 Task: Open Card Audio Processing Review in Board Voice of Customer Analysis to Workspace Financial Planning and Analysis and add a team member Softage.4@softage.net, a label Purple, a checklist Intellectual Property Rights, an attachment from your onedrive, a color Purple and finally, add a card description 'Plan and execute company team-building retreat with a focus on employee well-being' and a comment 'We should approach this task with a sense of curiosity and a willingness to learn from others, seeking out new perspectives and insights.'. Add a start date 'Jan 08, 1900' with a due date 'Jan 15, 1900'
Action: Mouse moved to (450, 129)
Screenshot: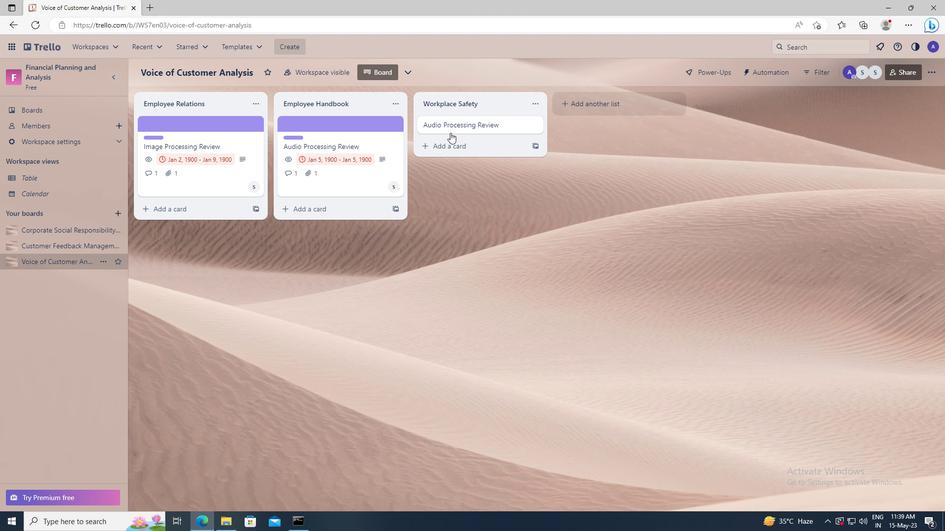 
Action: Mouse pressed left at (450, 129)
Screenshot: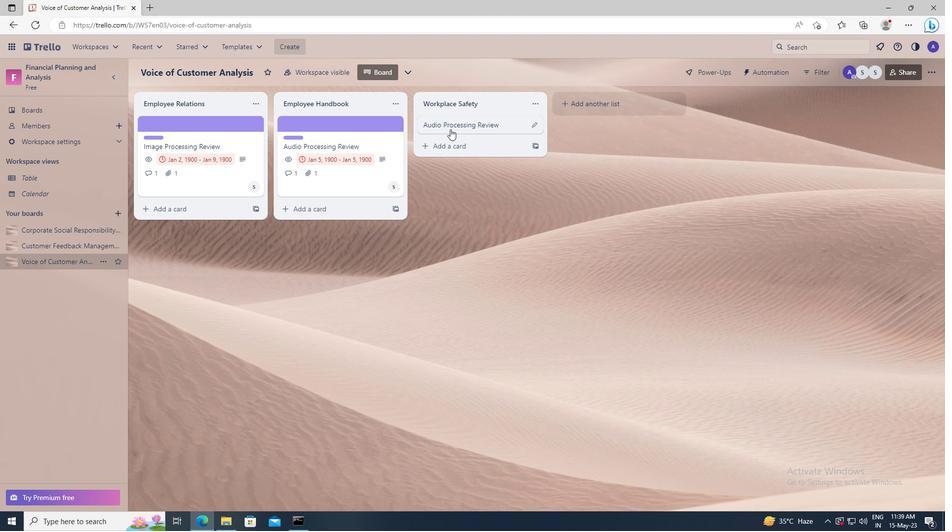 
Action: Mouse moved to (582, 163)
Screenshot: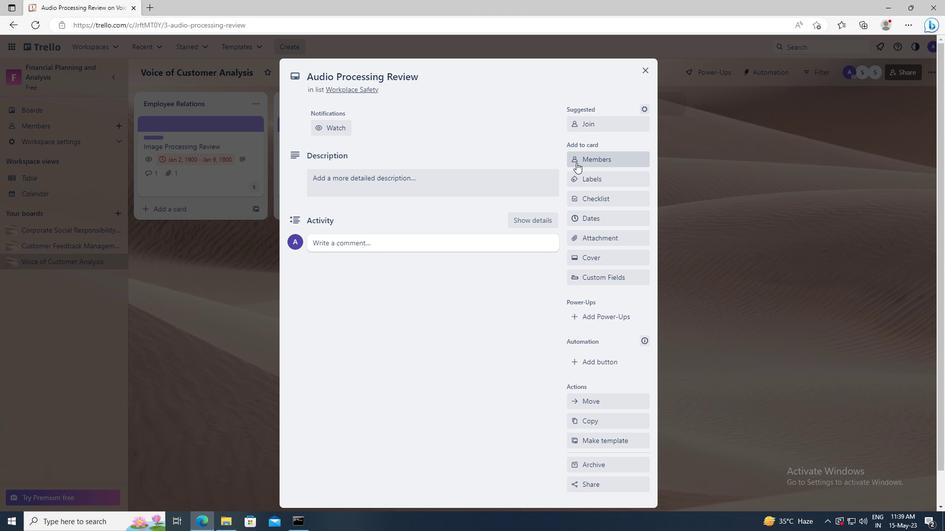 
Action: Mouse pressed left at (582, 163)
Screenshot: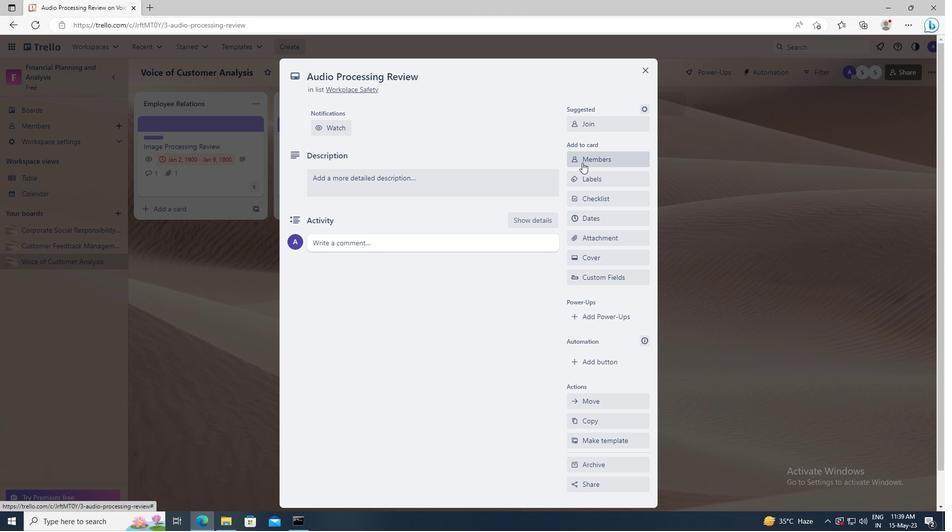 
Action: Mouse moved to (584, 206)
Screenshot: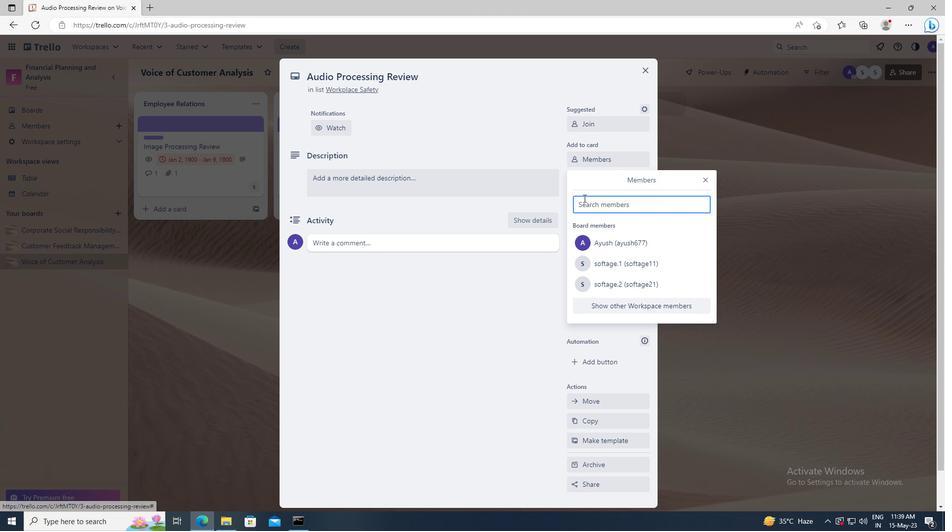 
Action: Mouse pressed left at (584, 206)
Screenshot: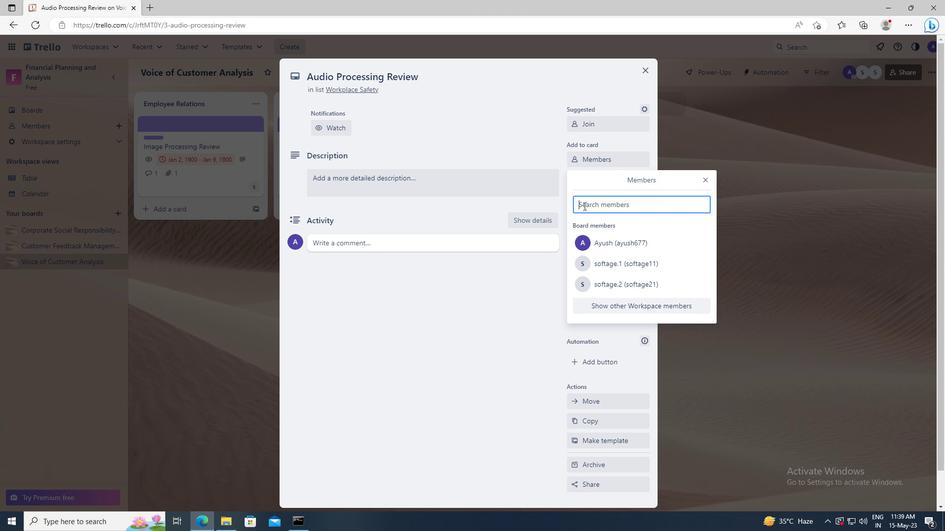 
Action: Key pressed <Key.shift>SOFTAGE.4
Screenshot: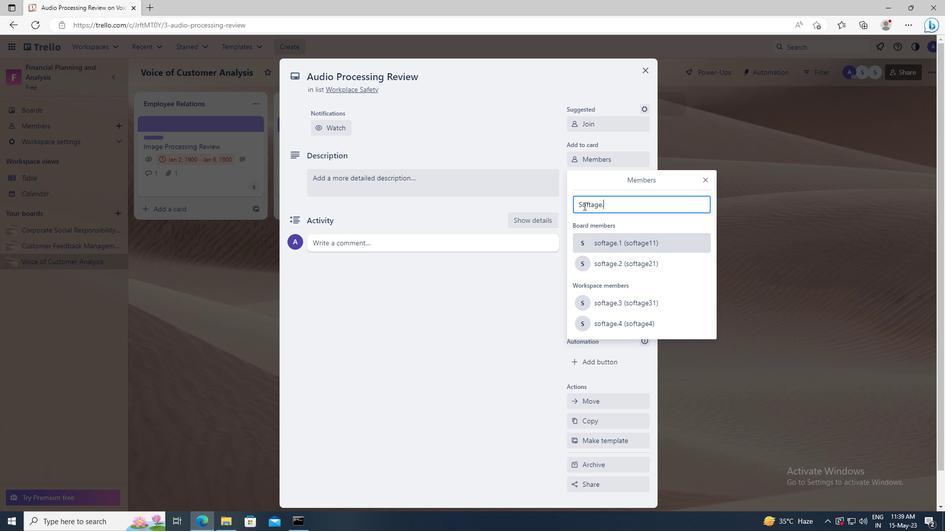 
Action: Mouse moved to (595, 295)
Screenshot: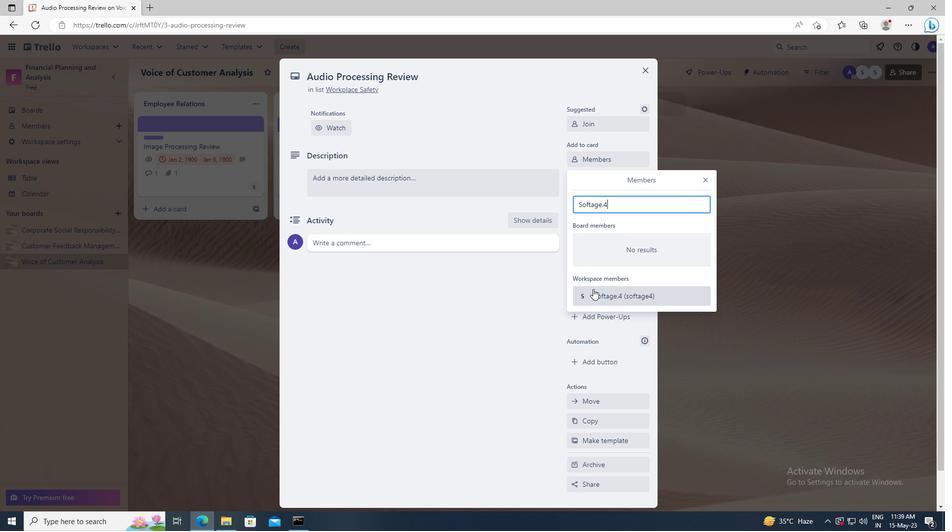 
Action: Mouse pressed left at (595, 295)
Screenshot: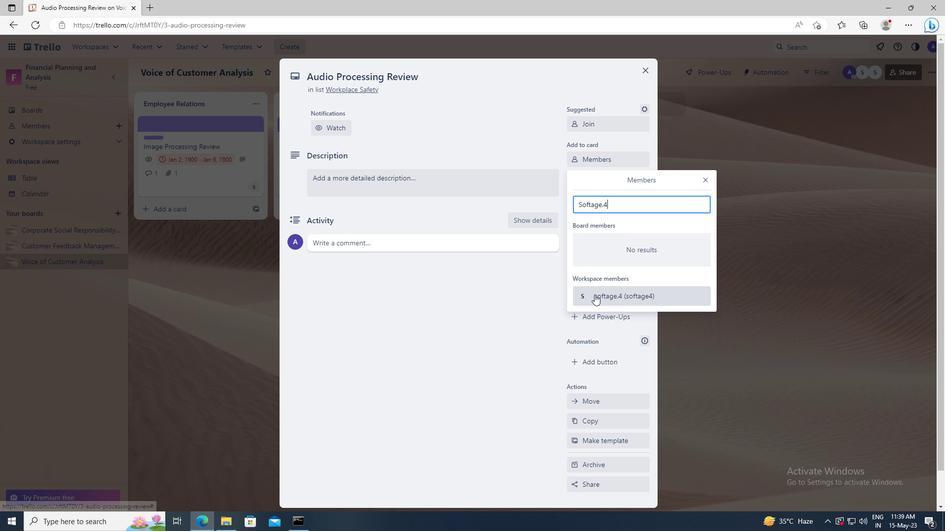 
Action: Mouse moved to (703, 177)
Screenshot: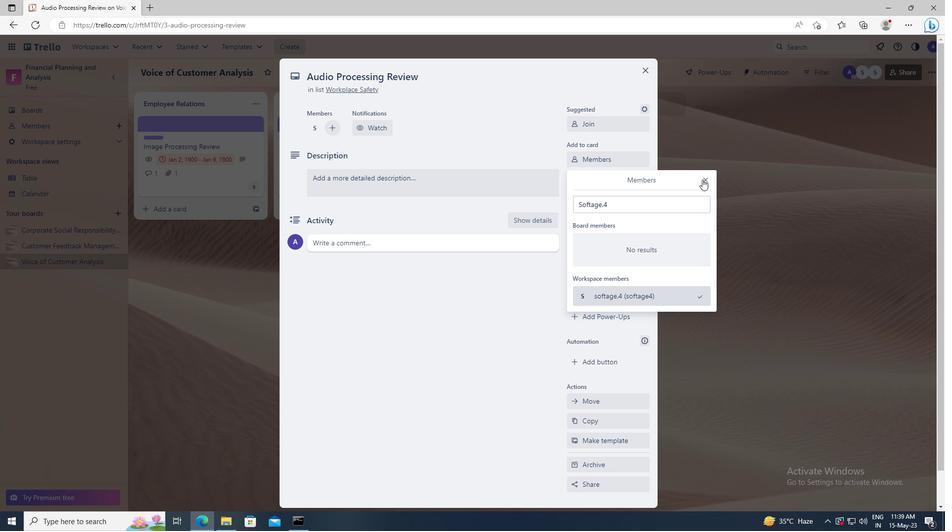 
Action: Mouse pressed left at (703, 177)
Screenshot: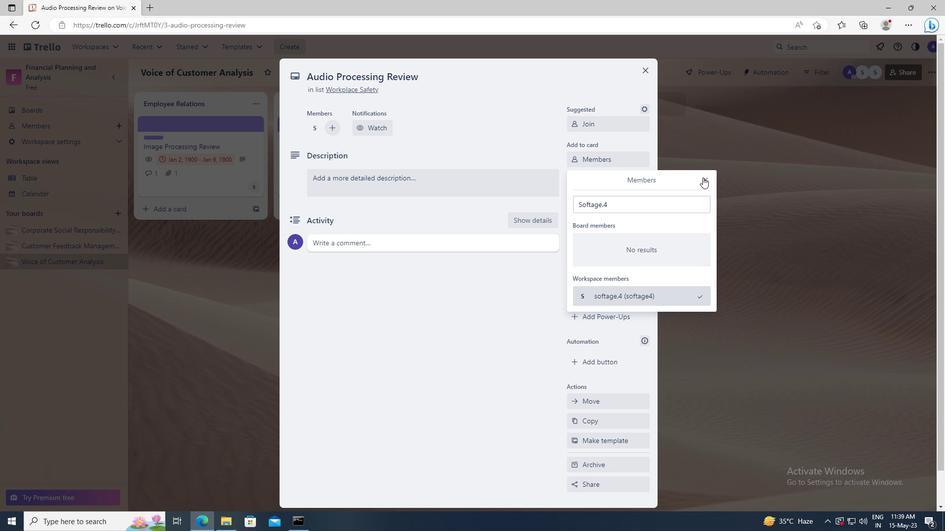 
Action: Mouse moved to (625, 178)
Screenshot: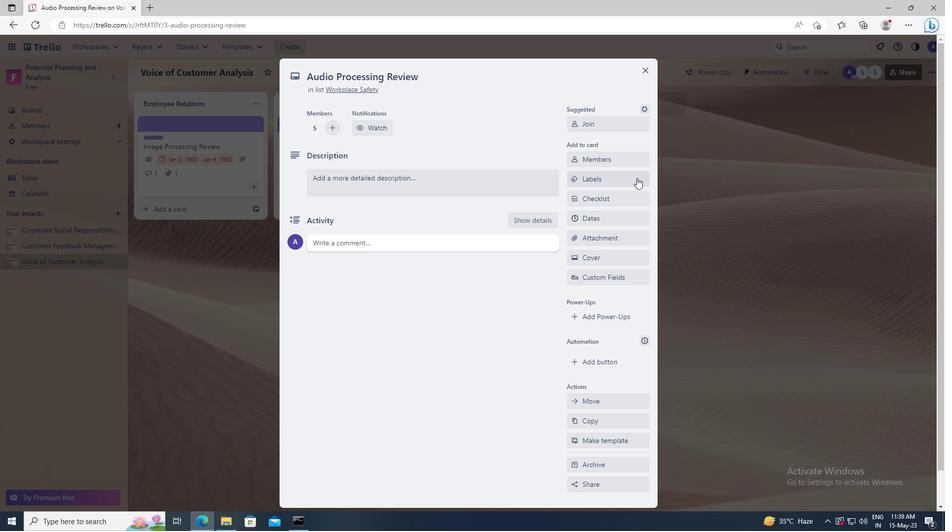 
Action: Mouse pressed left at (625, 178)
Screenshot: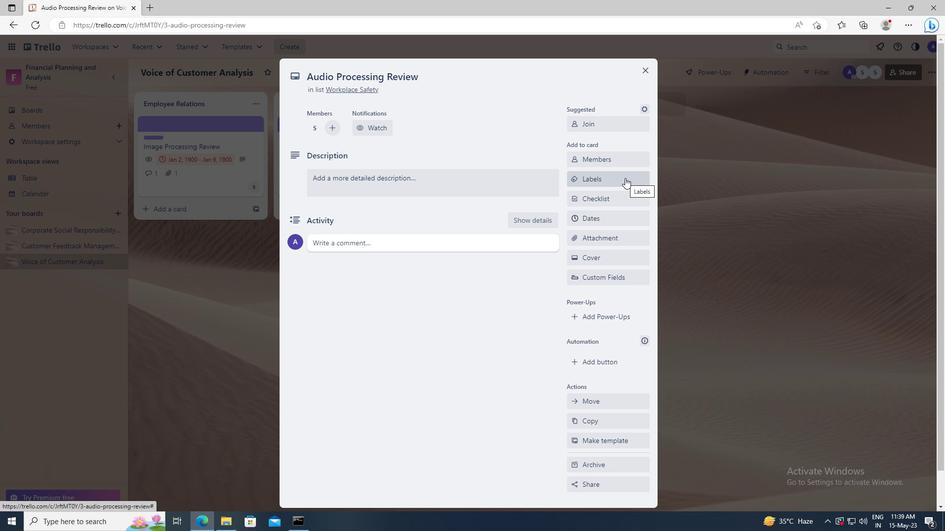 
Action: Mouse moved to (634, 369)
Screenshot: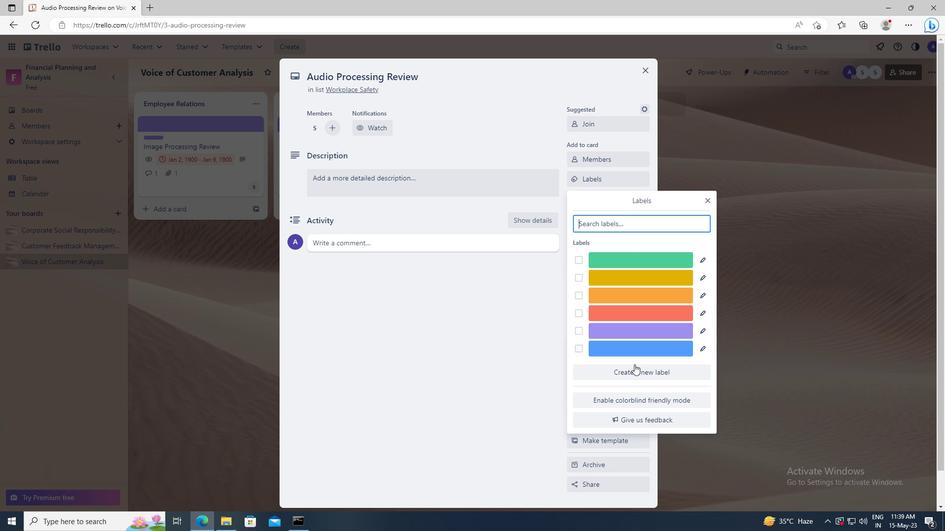 
Action: Mouse pressed left at (634, 369)
Screenshot: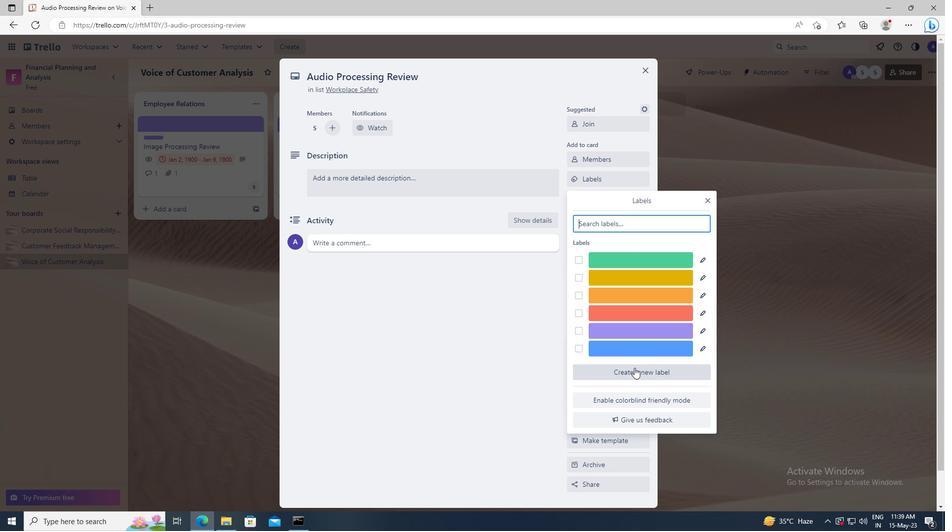 
Action: Mouse moved to (691, 342)
Screenshot: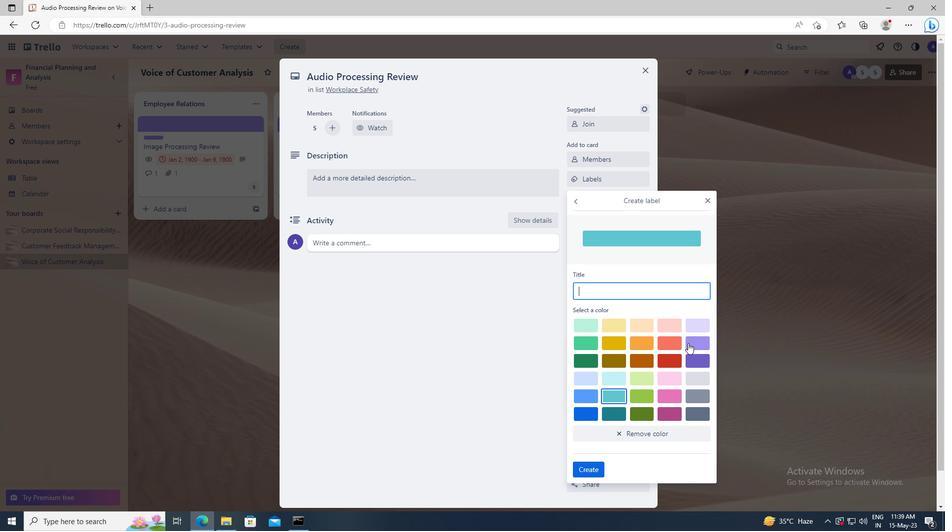 
Action: Mouse pressed left at (691, 342)
Screenshot: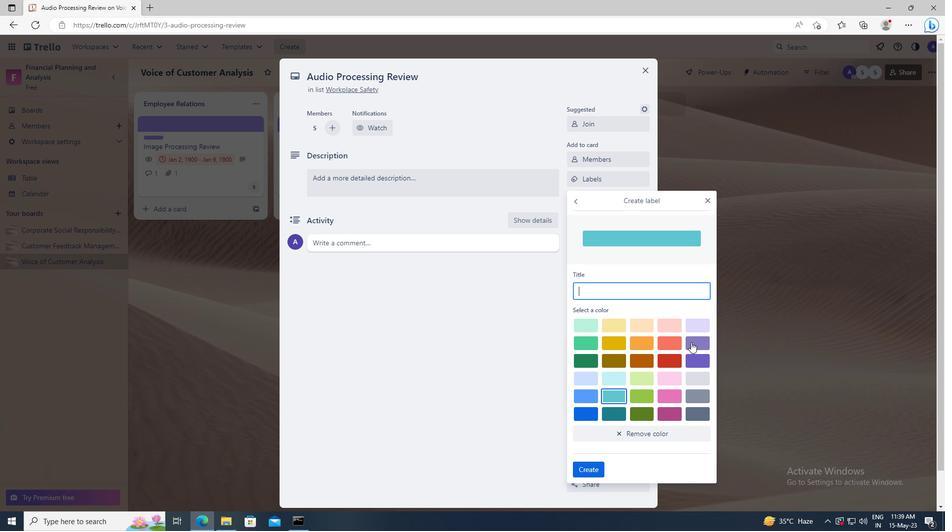 
Action: Mouse moved to (597, 467)
Screenshot: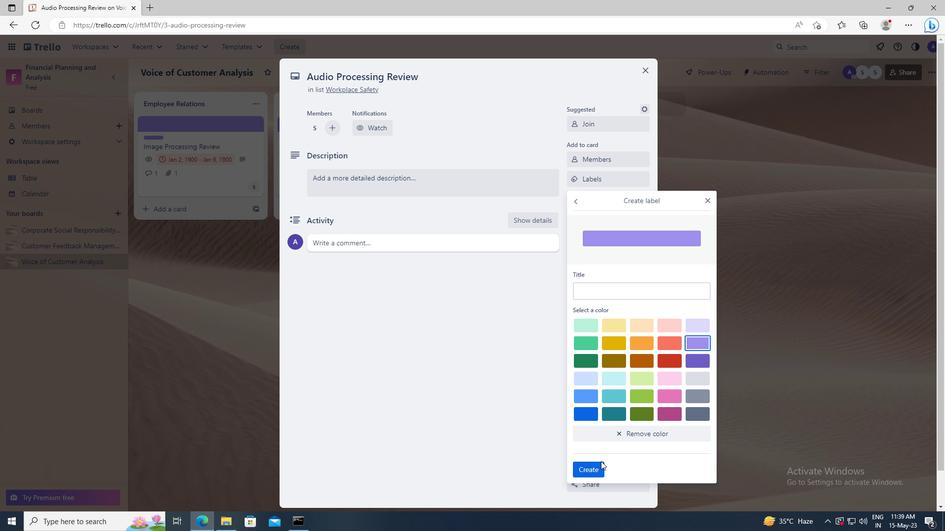 
Action: Mouse pressed left at (597, 467)
Screenshot: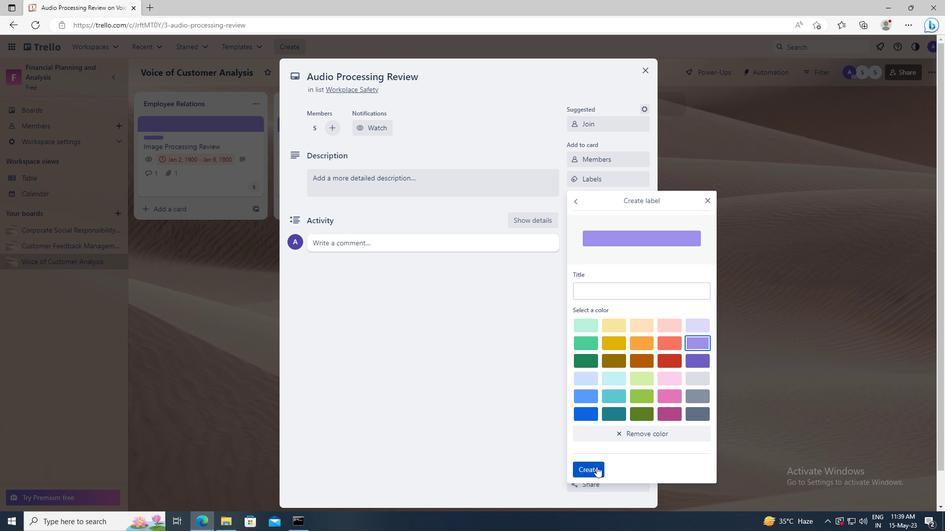 
Action: Mouse moved to (708, 200)
Screenshot: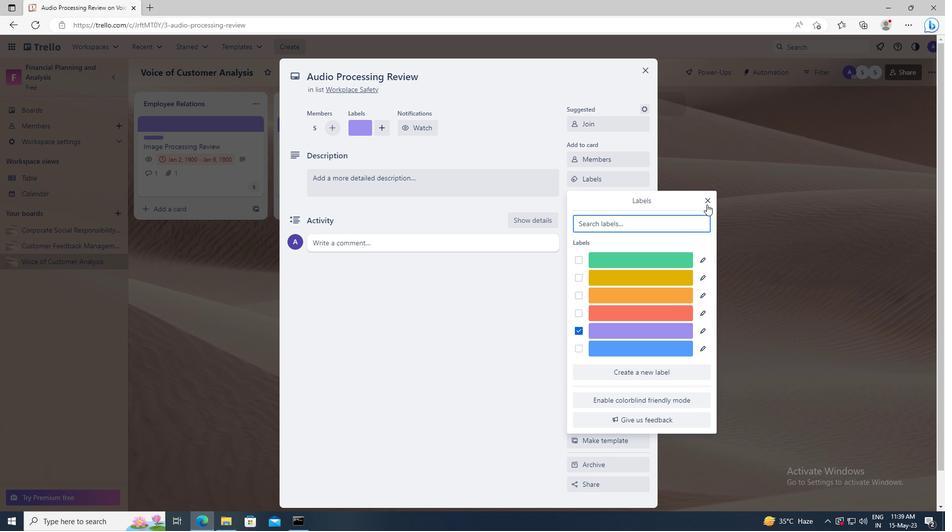 
Action: Mouse pressed left at (708, 200)
Screenshot: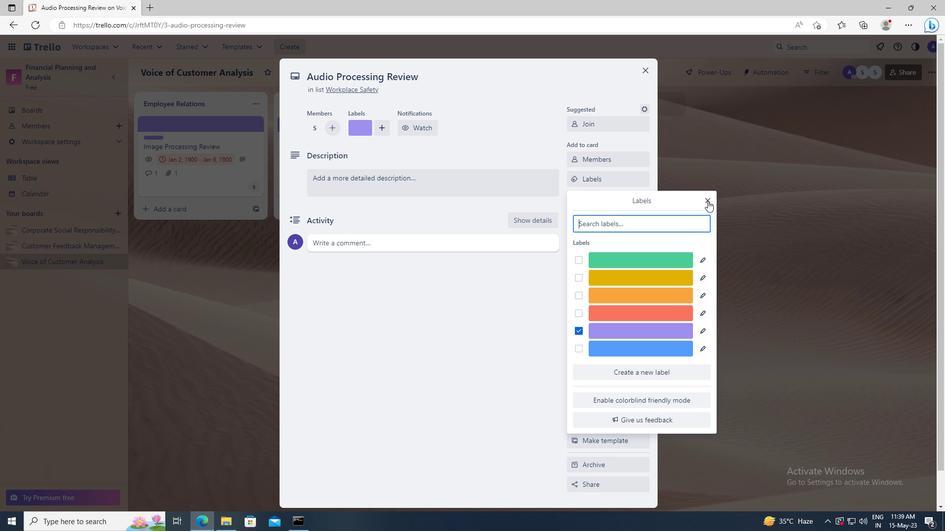 
Action: Mouse moved to (618, 195)
Screenshot: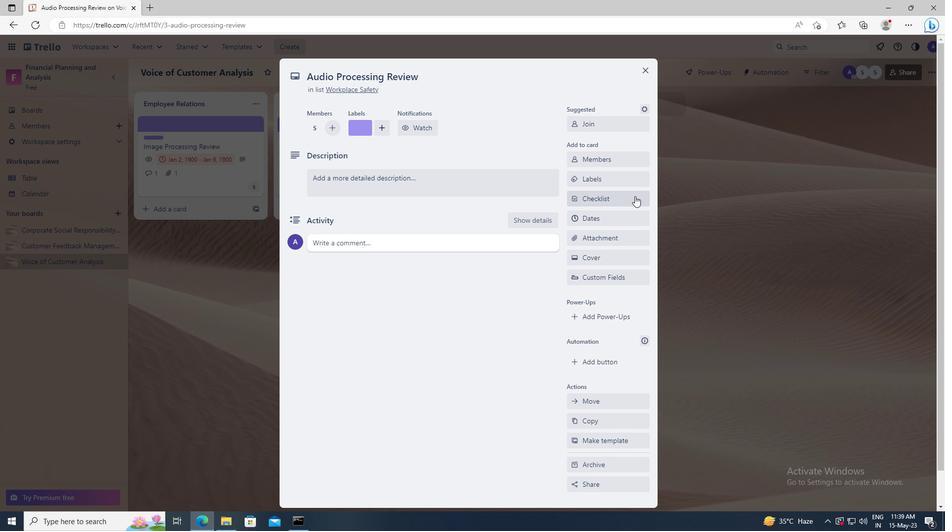 
Action: Mouse pressed left at (618, 195)
Screenshot: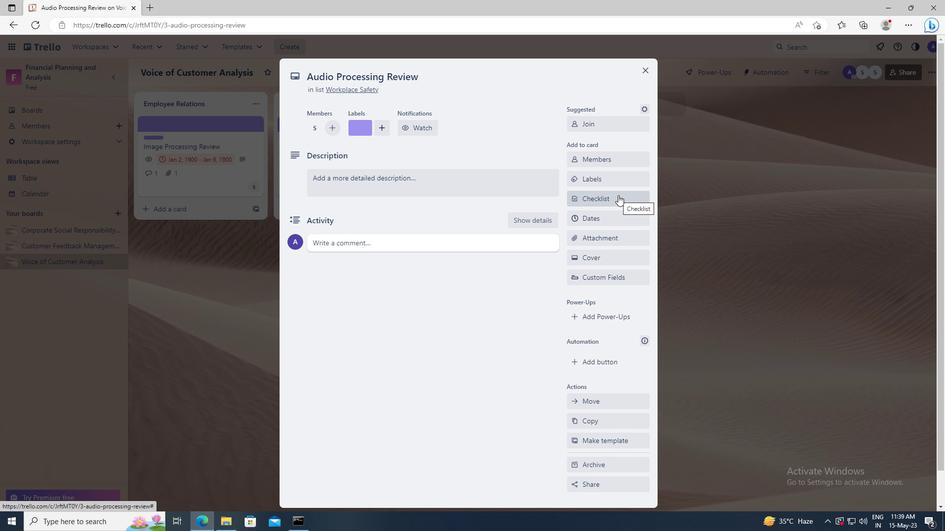 
Action: Key pressed <Key.shift>INTELLECTUAL<Key.space><Key.shift>PROPERTY<Key.space><Key.shift>RIGHTS
Screenshot: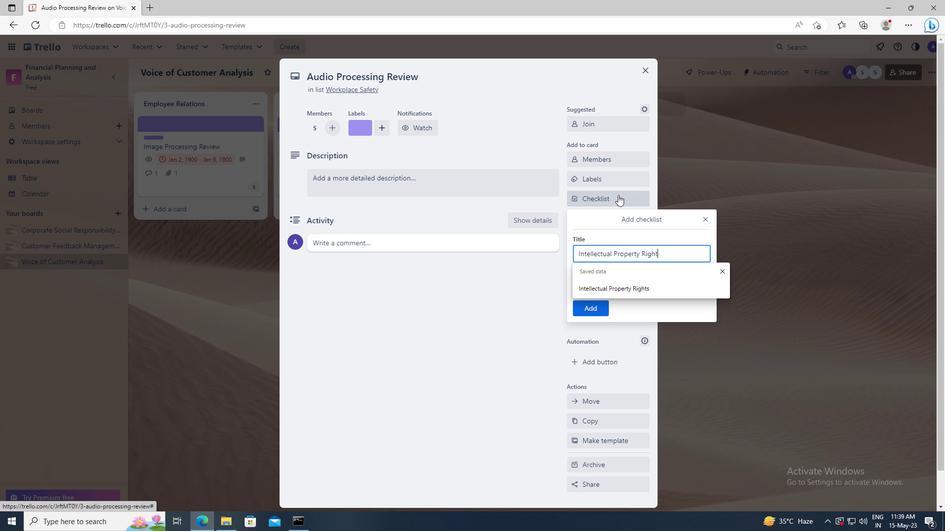 
Action: Mouse moved to (599, 309)
Screenshot: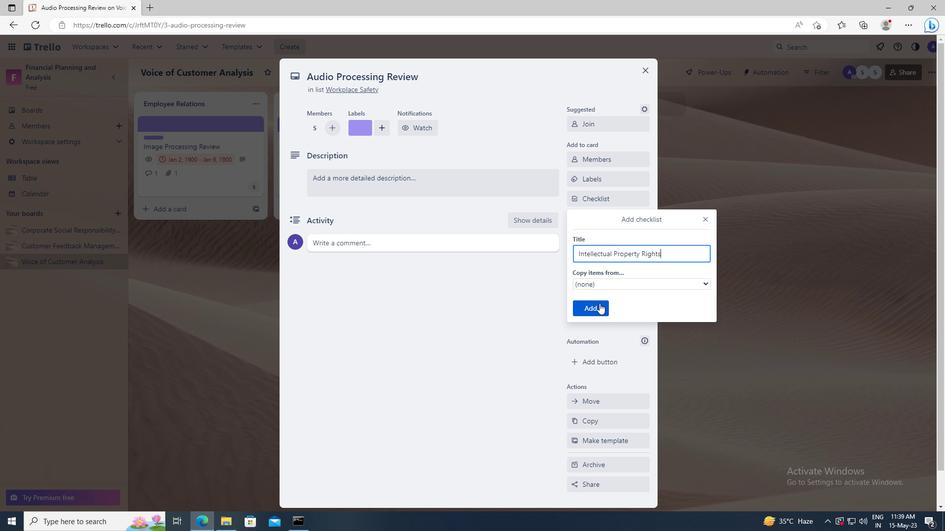 
Action: Mouse pressed left at (599, 309)
Screenshot: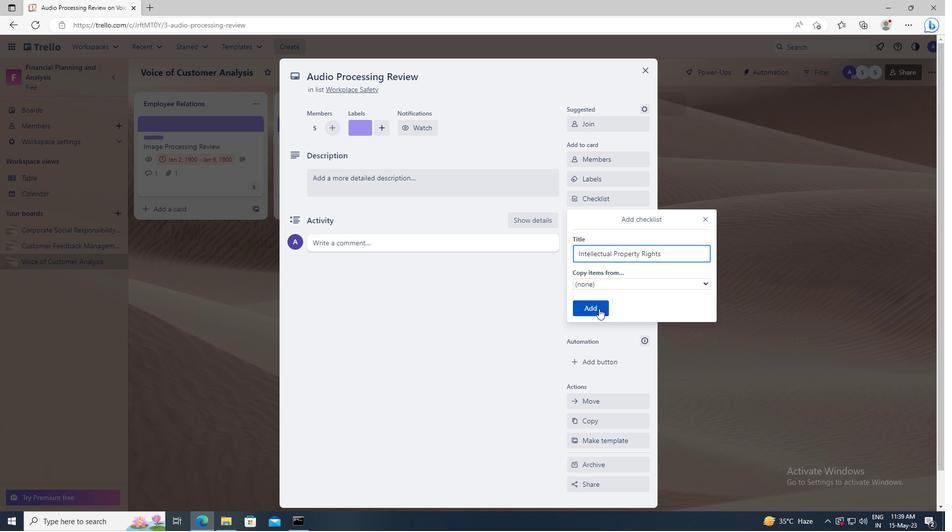 
Action: Mouse moved to (599, 242)
Screenshot: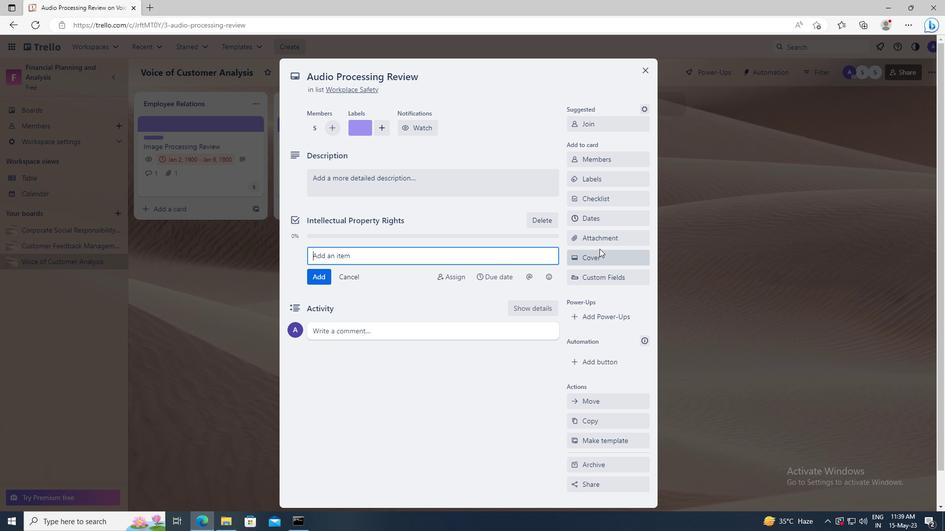 
Action: Mouse pressed left at (599, 242)
Screenshot: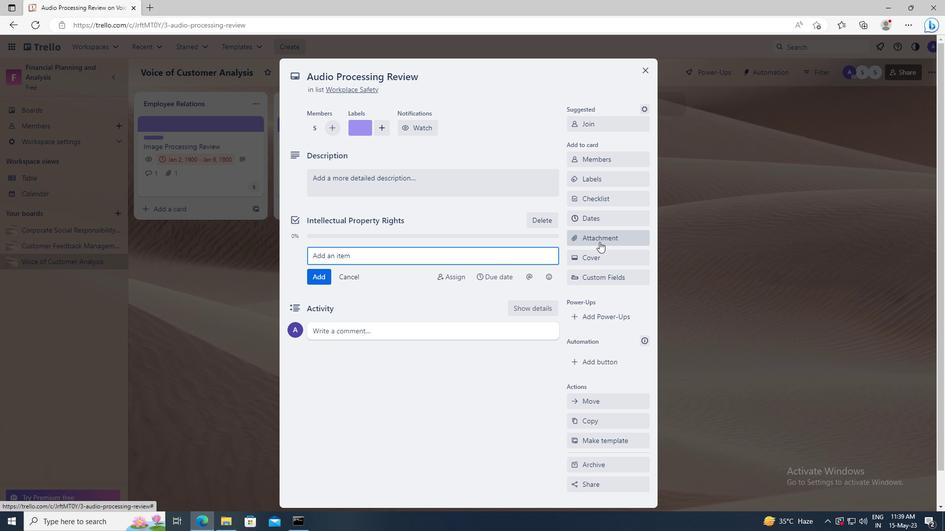 
Action: Mouse moved to (600, 358)
Screenshot: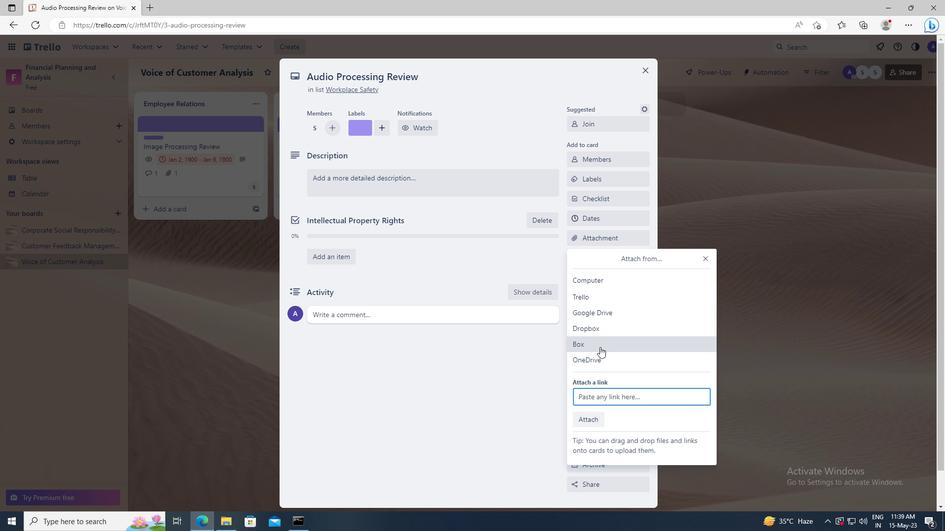 
Action: Mouse pressed left at (600, 358)
Screenshot: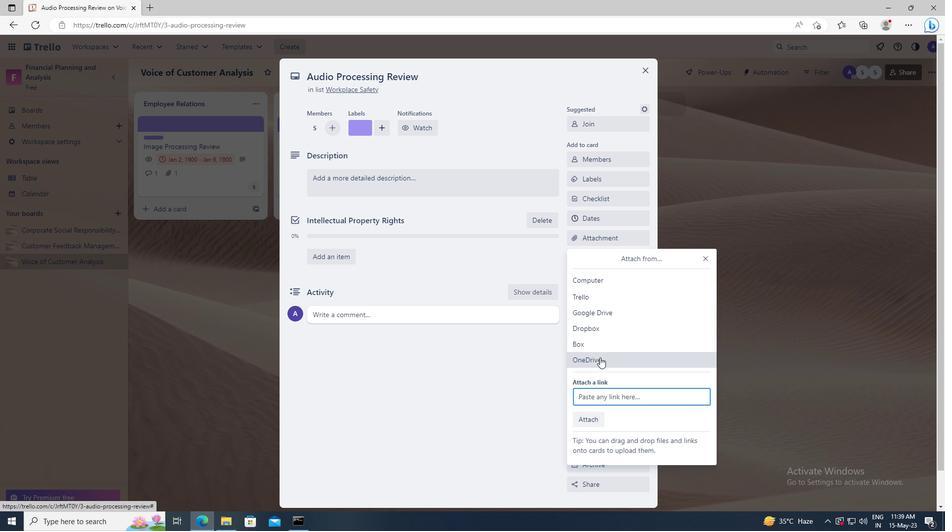 
Action: Mouse moved to (363, 197)
Screenshot: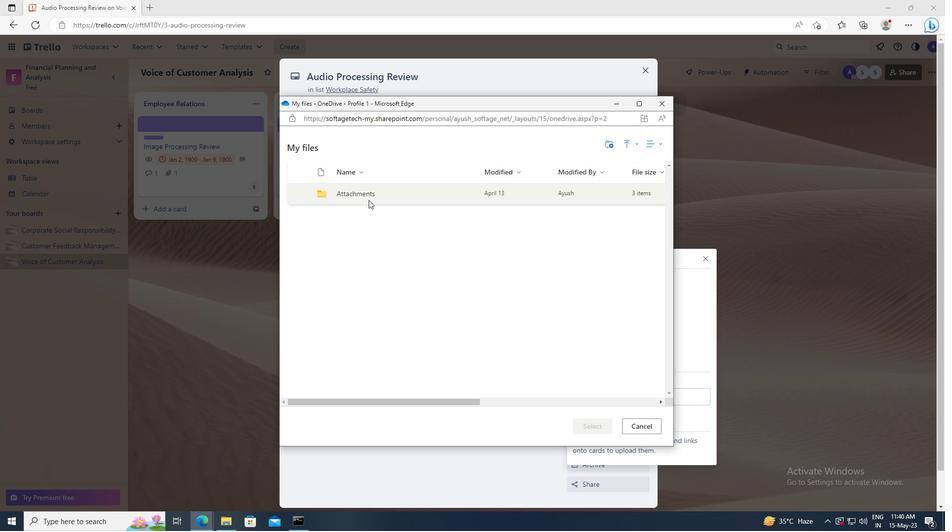 
Action: Mouse pressed left at (363, 197)
Screenshot: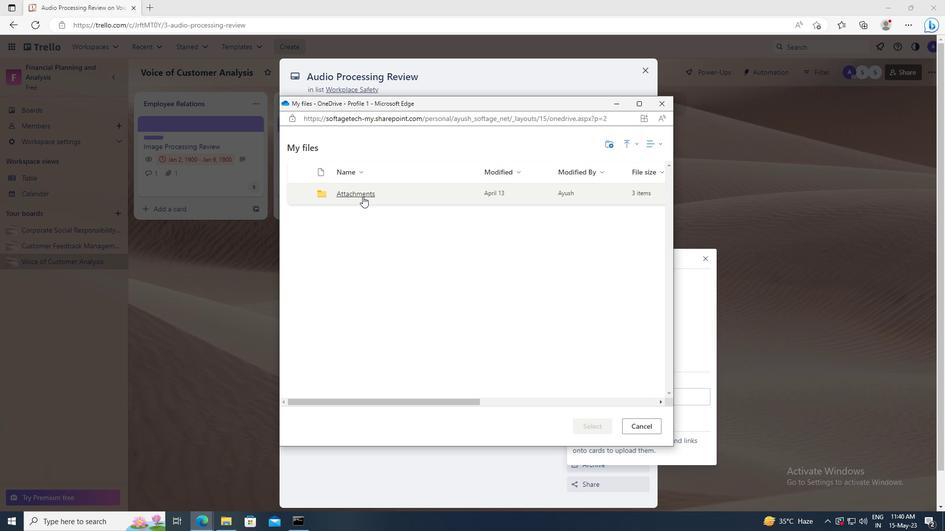 
Action: Mouse moved to (300, 196)
Screenshot: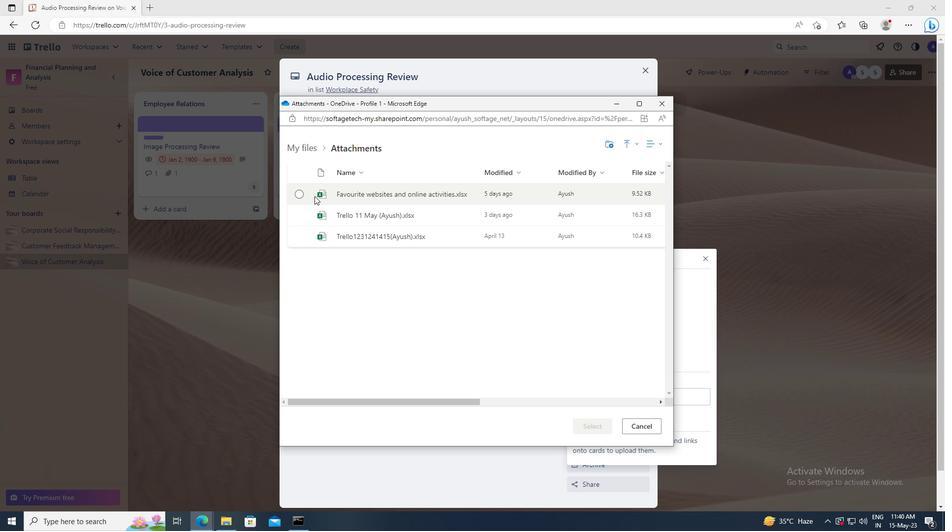 
Action: Mouse pressed left at (300, 196)
Screenshot: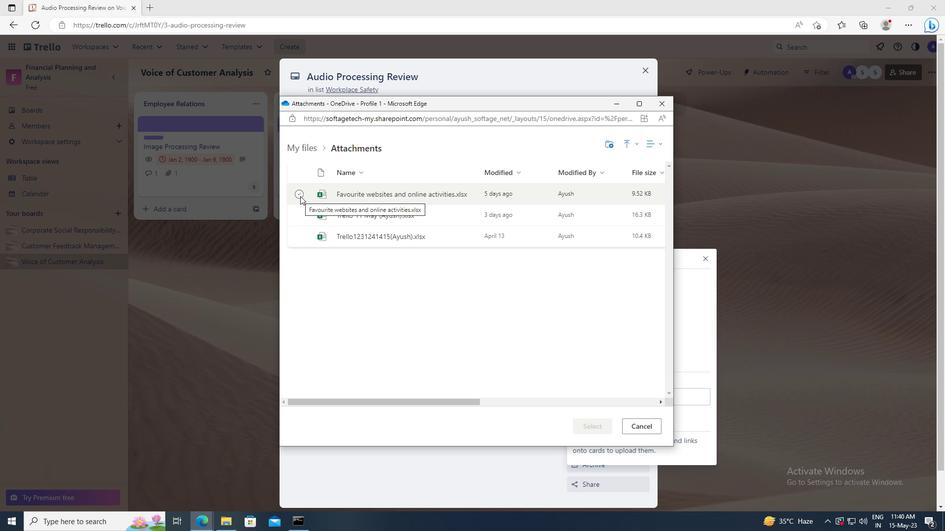 
Action: Mouse moved to (589, 429)
Screenshot: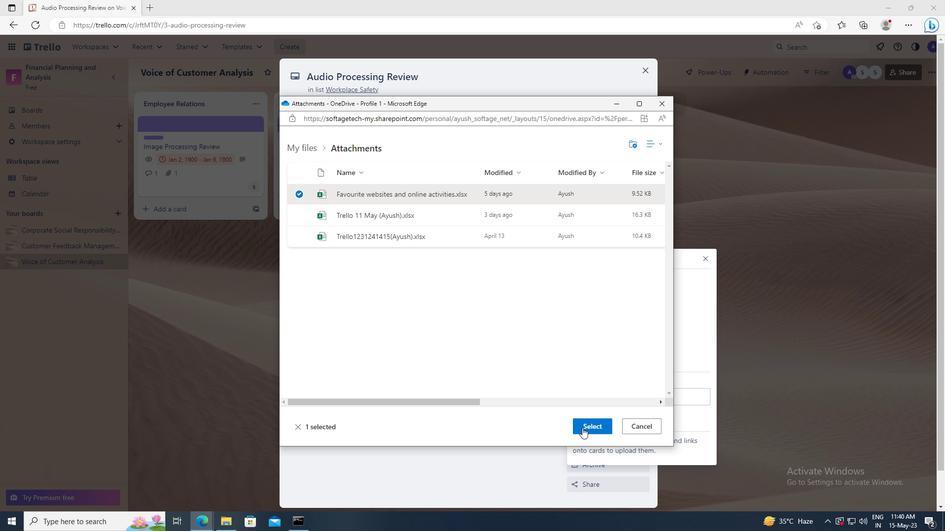 
Action: Mouse pressed left at (589, 429)
Screenshot: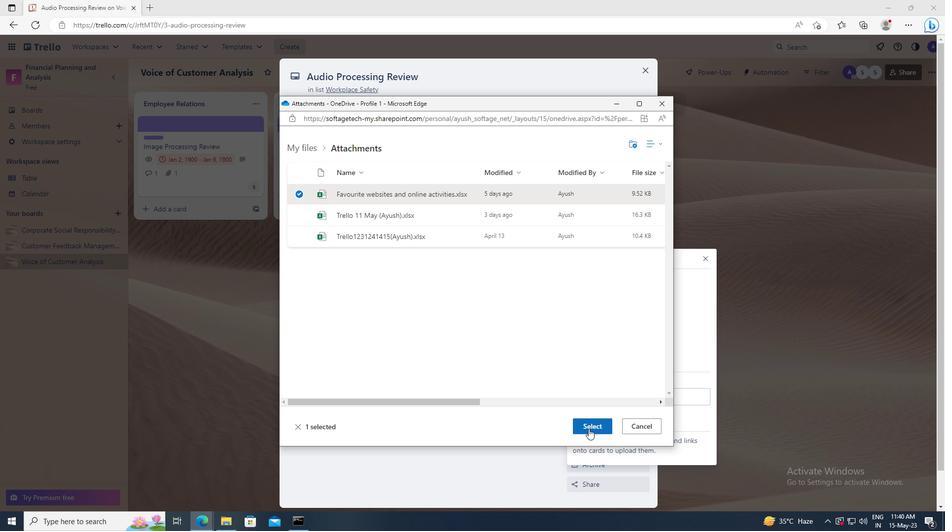 
Action: Mouse moved to (598, 261)
Screenshot: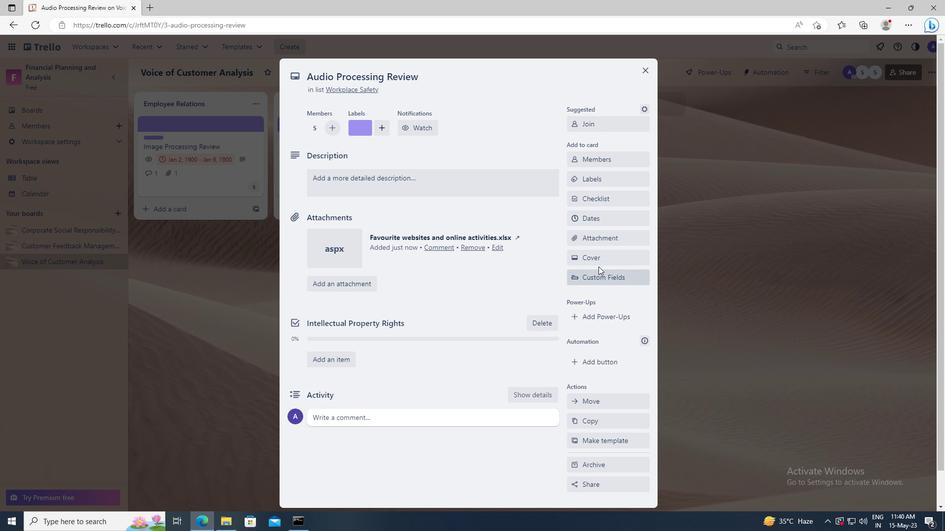 
Action: Mouse pressed left at (598, 261)
Screenshot: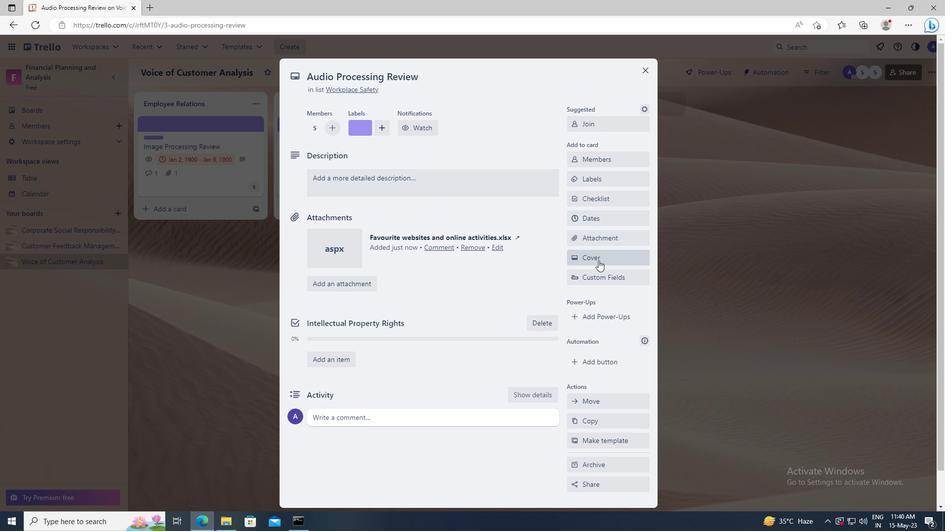 
Action: Mouse moved to (698, 313)
Screenshot: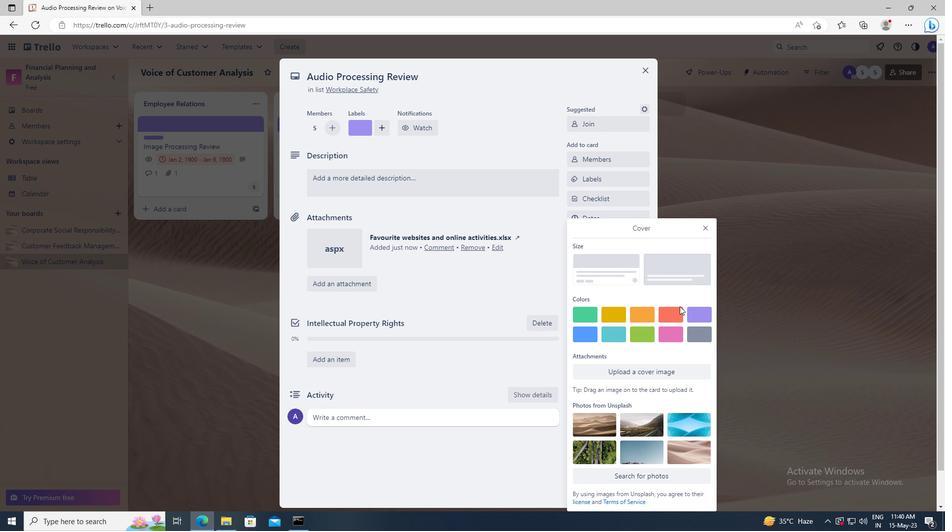
Action: Mouse pressed left at (698, 313)
Screenshot: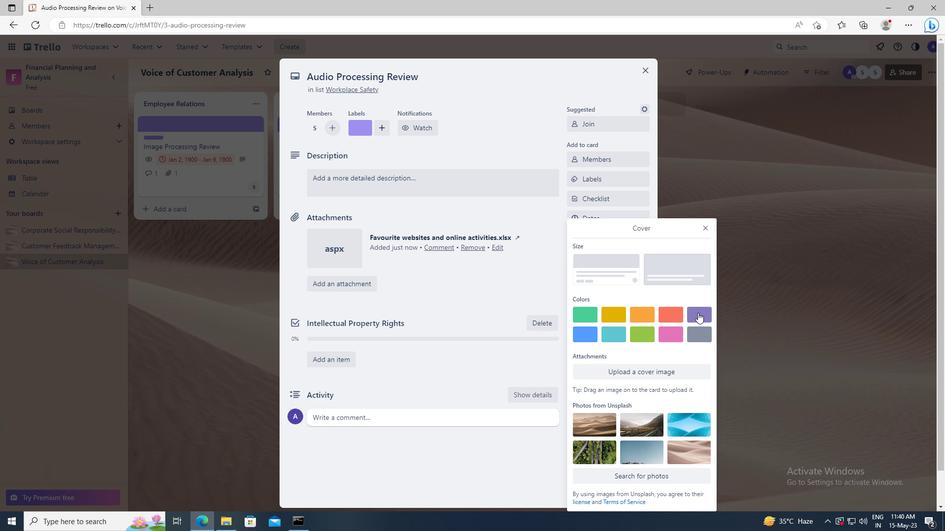 
Action: Mouse moved to (707, 211)
Screenshot: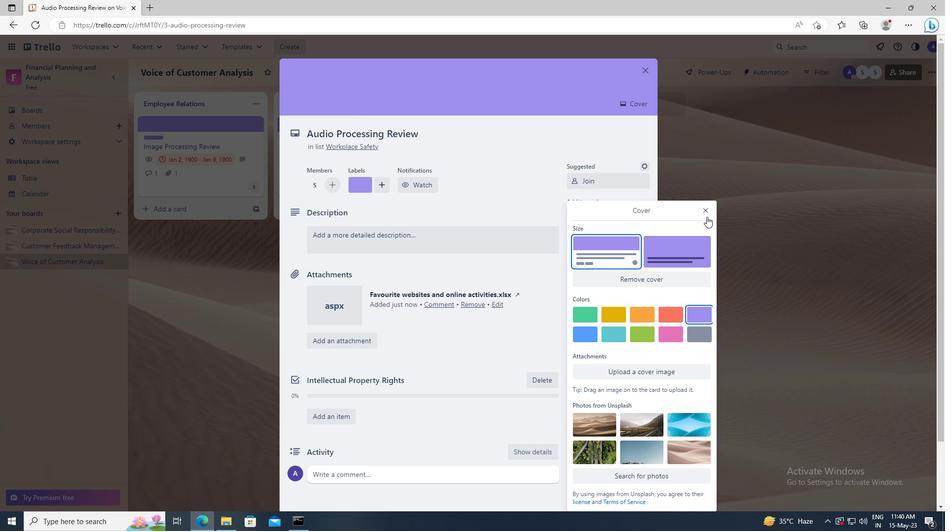 
Action: Mouse pressed left at (707, 211)
Screenshot: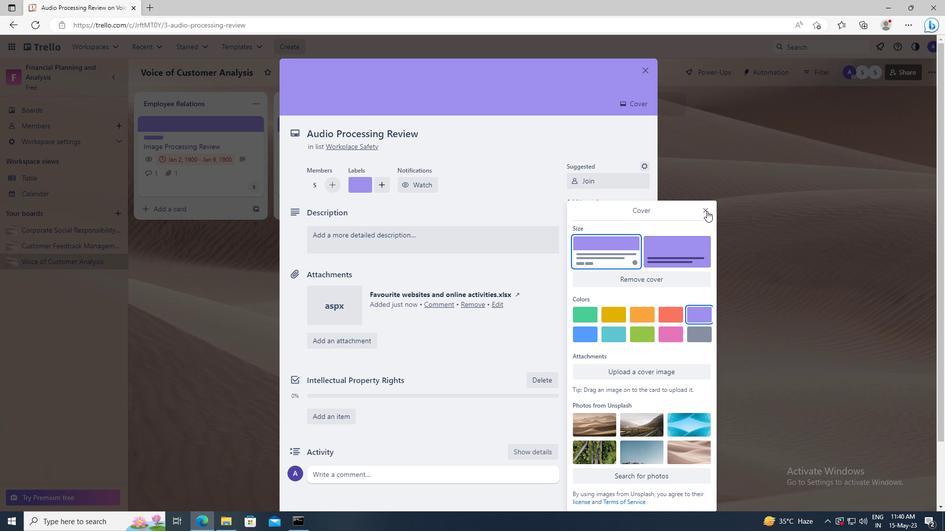 
Action: Mouse moved to (451, 237)
Screenshot: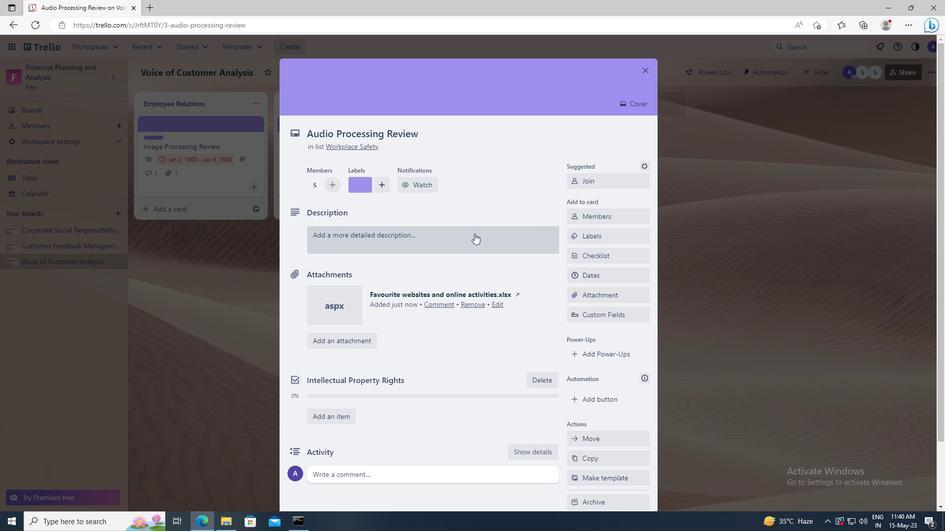 
Action: Mouse pressed left at (451, 237)
Screenshot: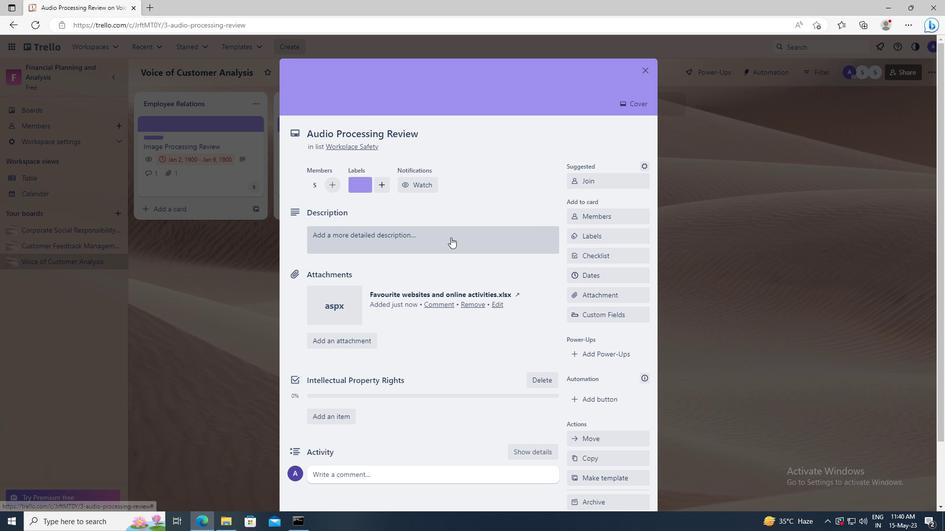 
Action: Key pressed <Key.shift>PLAN<Key.space>AND<Key.space>EXECUTE<Key.space>COMPANY<Key.space>TEAM-BUILDING<Key.space>RETREAT<Key.space>WITH<Key.space>A<Key.space>FOCUS<Key.space>ON<Key.space>EMPLOYEE<Key.space>WELL-BEING
Screenshot: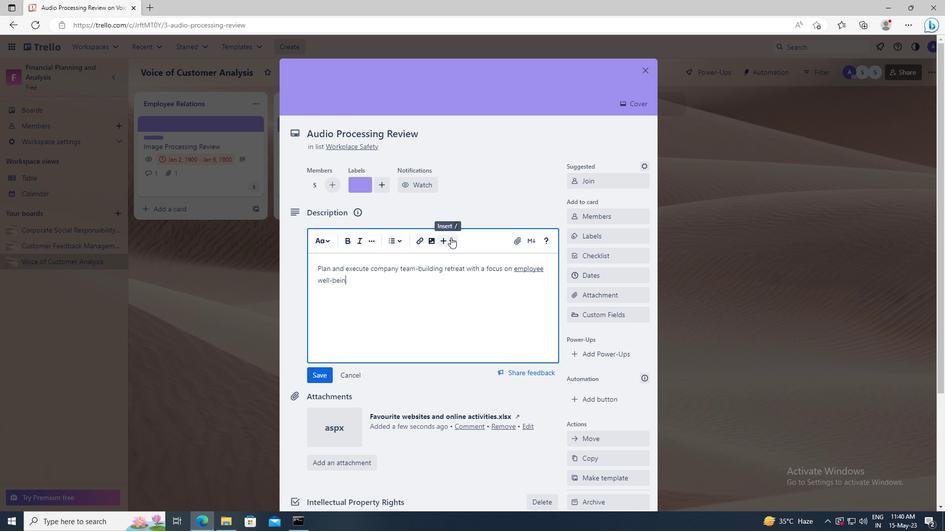 
Action: Mouse scrolled (451, 237) with delta (0, 0)
Screenshot: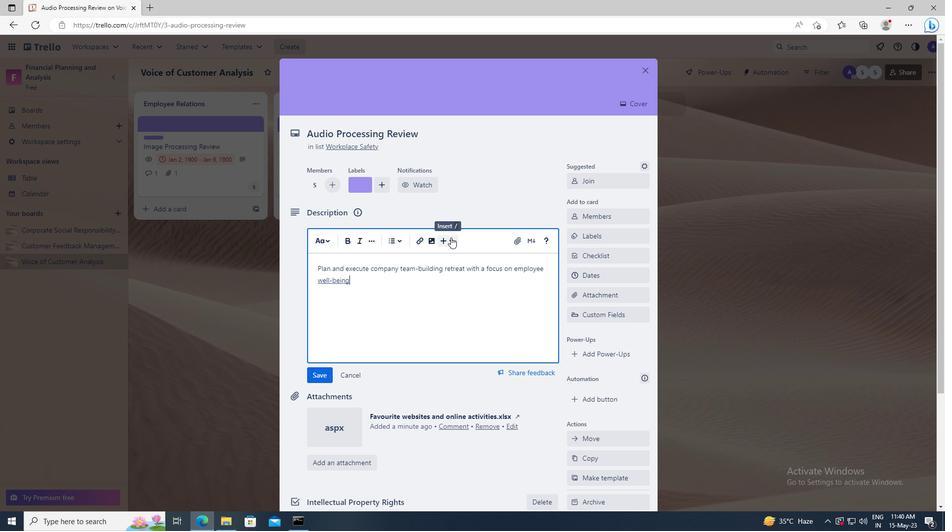 
Action: Mouse moved to (311, 300)
Screenshot: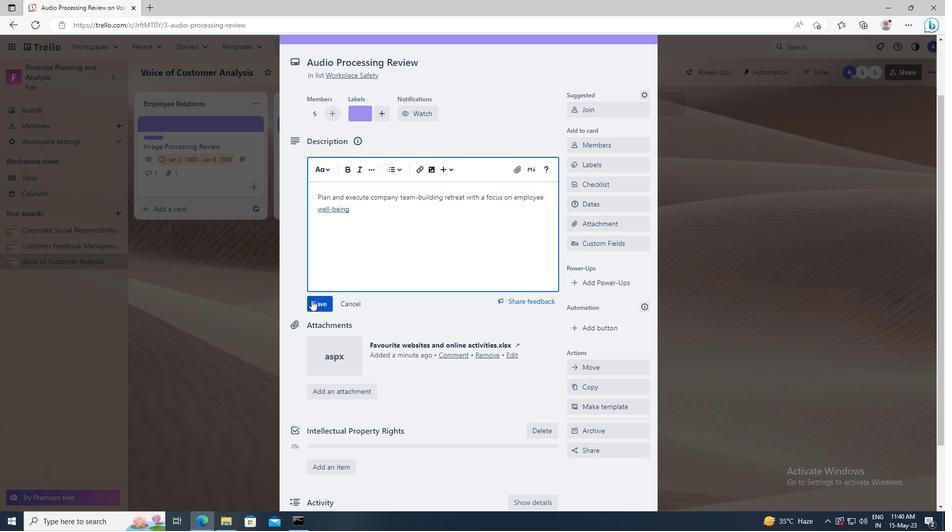 
Action: Mouse pressed left at (311, 300)
Screenshot: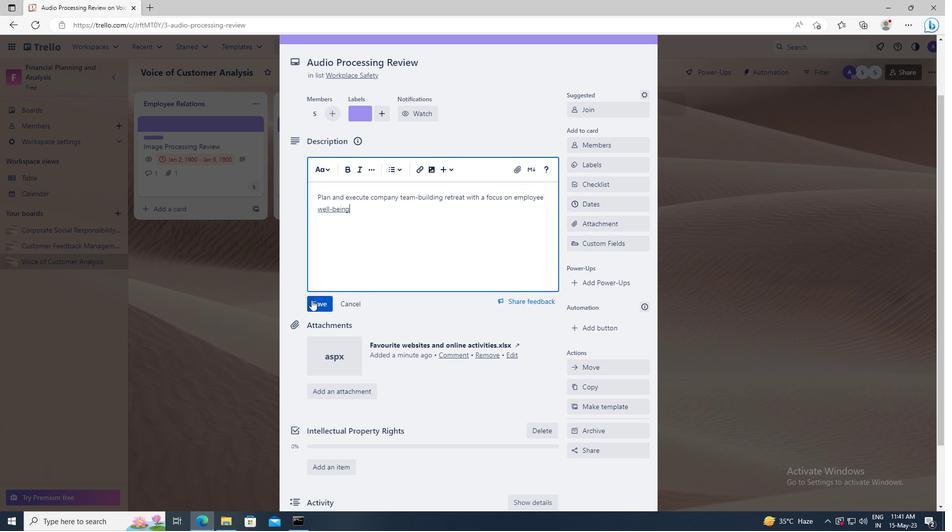 
Action: Mouse moved to (330, 395)
Screenshot: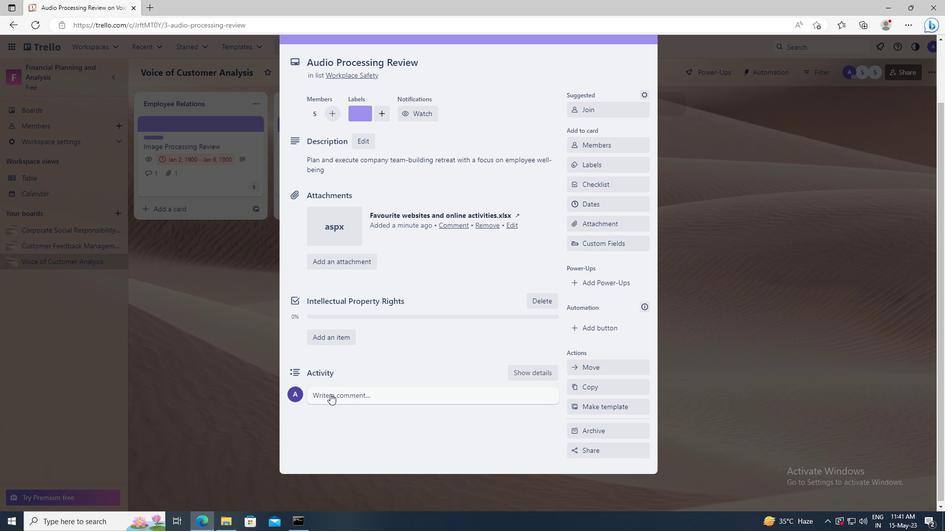 
Action: Mouse pressed left at (330, 395)
Screenshot: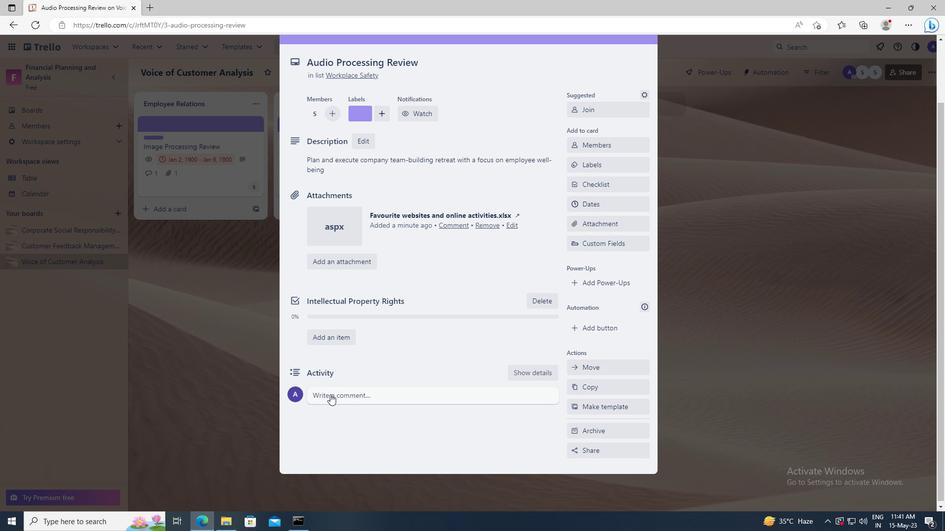 
Action: Mouse moved to (330, 396)
Screenshot: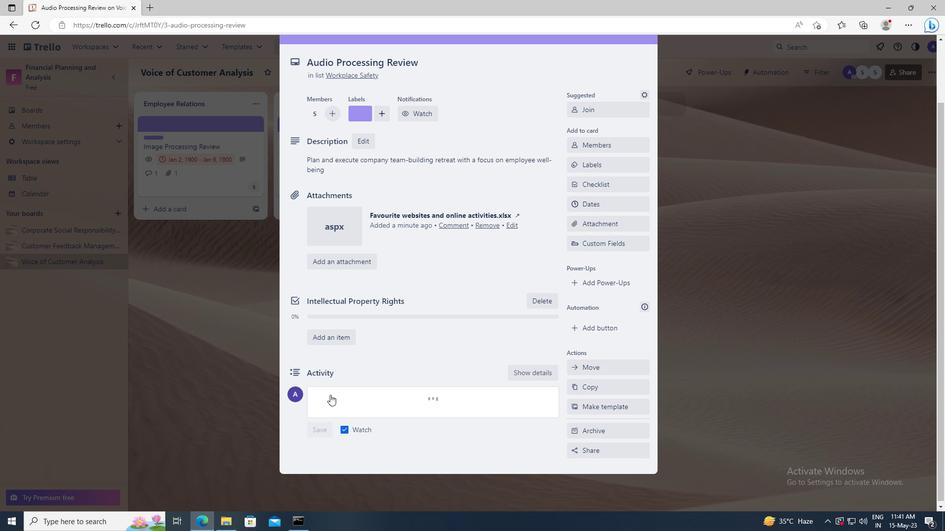 
Action: Key pressed <Key.shift>WE<Key.space>SHOULD<Key.space>APPROACH<Key.space>THIS<Key.space>TASK<Key.space>WITH<Key.space>A<Key.space>SENSE<Key.space>OF<Key.space>CURIOSITY<Key.space>AND<Key.space>A<Key.space>WILLINGNESS<Key.space>TO<Key.space>LEARN<Key.space>FROM<Key.space>OTHERS,<Key.space>SEEKING<Key.space>OUT<Key.space>NEW<Key.space>PERSPECTIVES<Key.space>AND<Key.space>INSIGHTS.
Screenshot: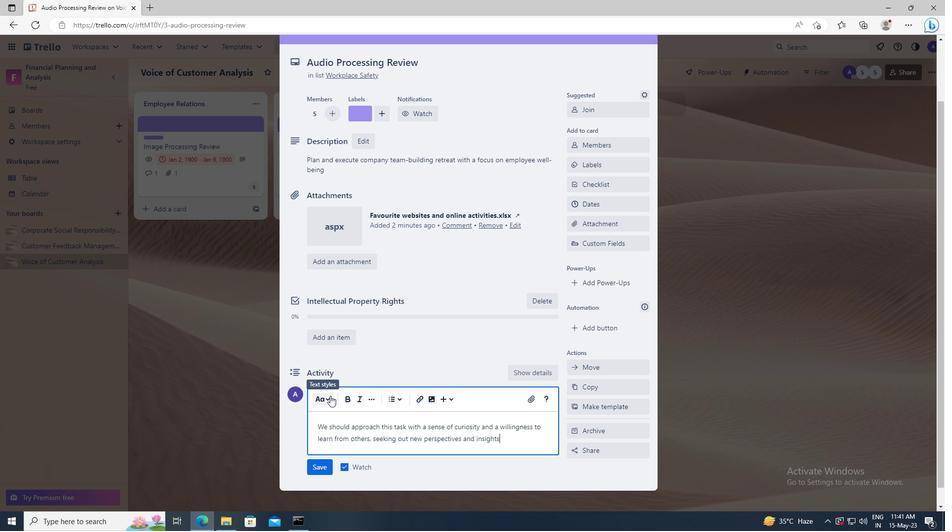 
Action: Mouse moved to (323, 472)
Screenshot: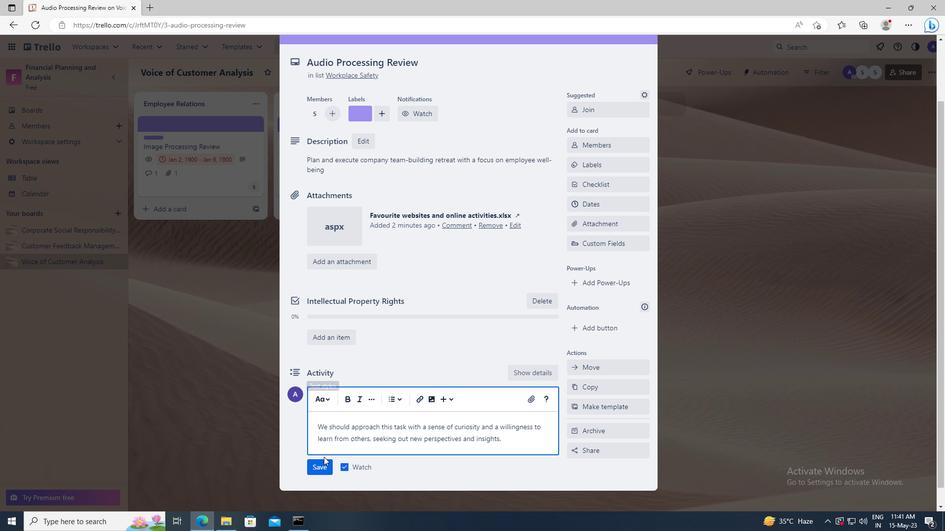 
Action: Mouse pressed left at (323, 472)
Screenshot: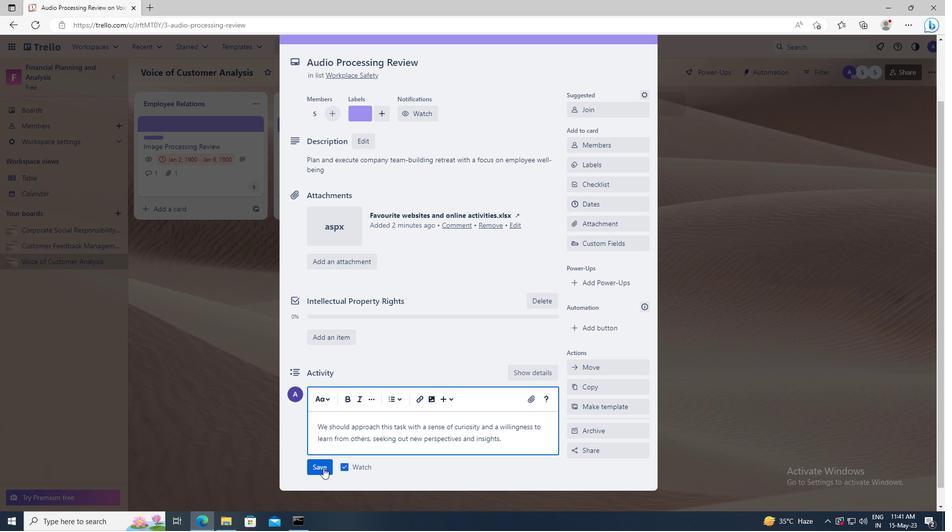 
Action: Mouse moved to (589, 206)
Screenshot: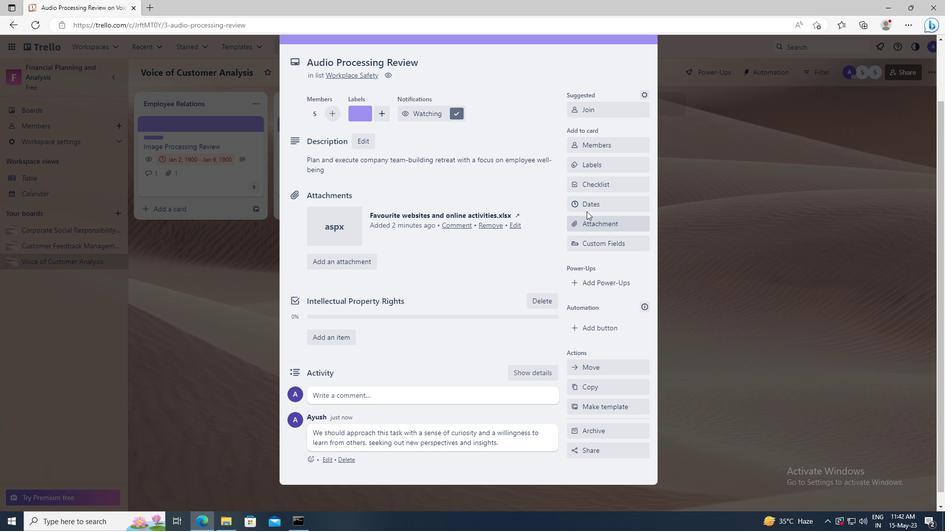 
Action: Mouse pressed left at (589, 206)
Screenshot: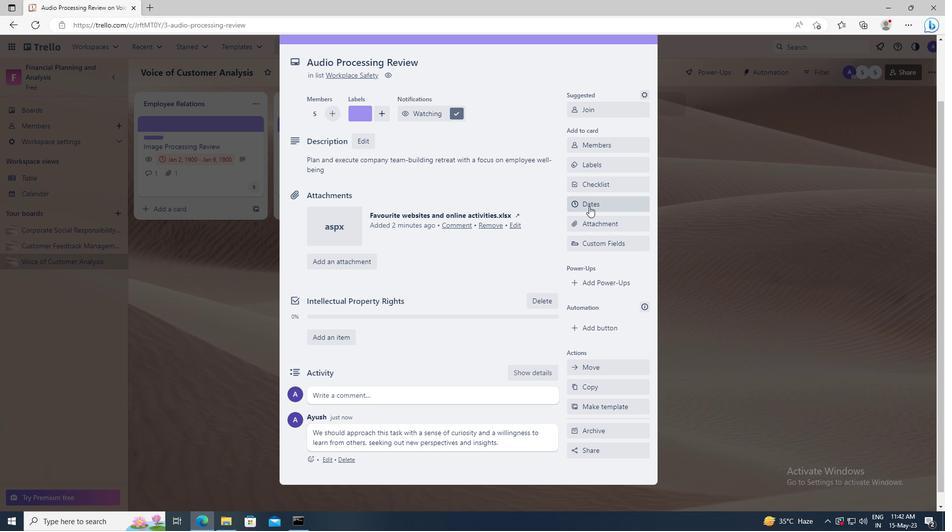 
Action: Mouse moved to (578, 250)
Screenshot: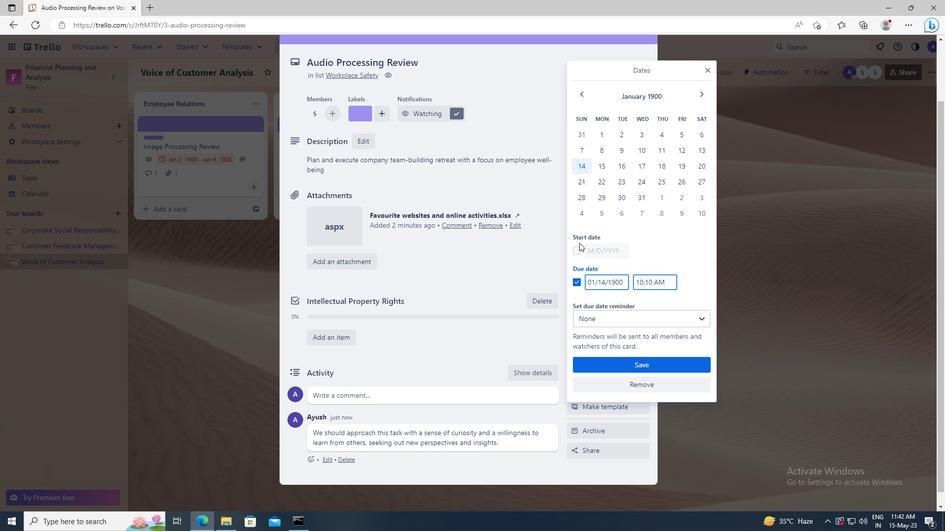 
Action: Mouse pressed left at (578, 250)
Screenshot: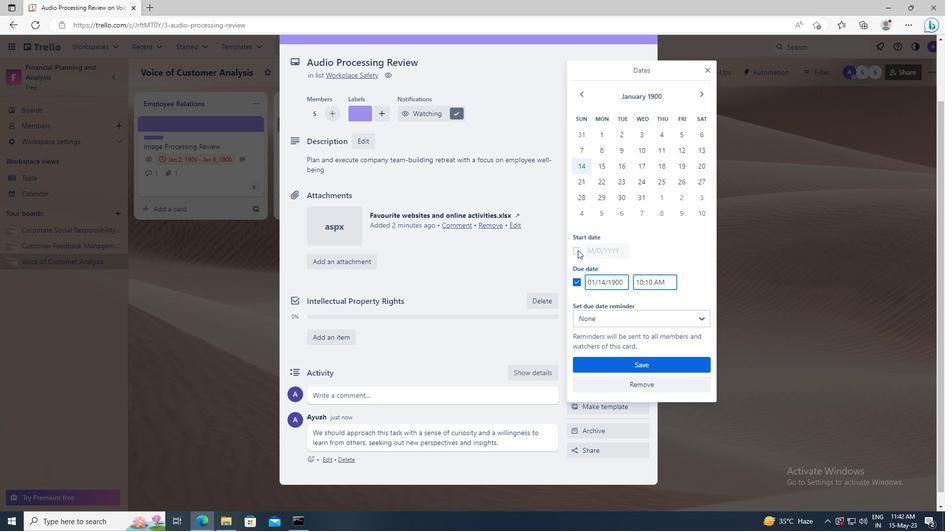 
Action: Mouse moved to (626, 251)
Screenshot: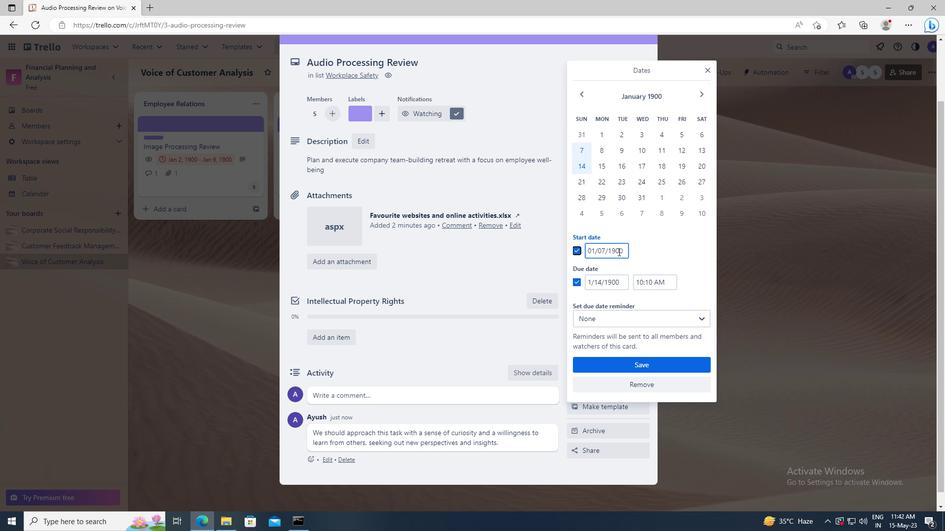 
Action: Mouse pressed left at (626, 251)
Screenshot: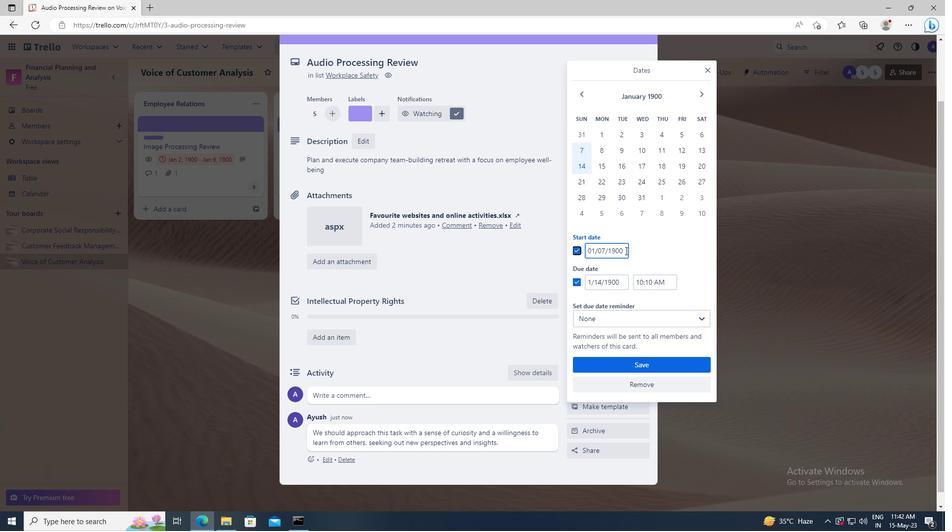 
Action: Key pressed <Key.left><Key.left><Key.left><Key.left><Key.left><Key.backspace>8
Screenshot: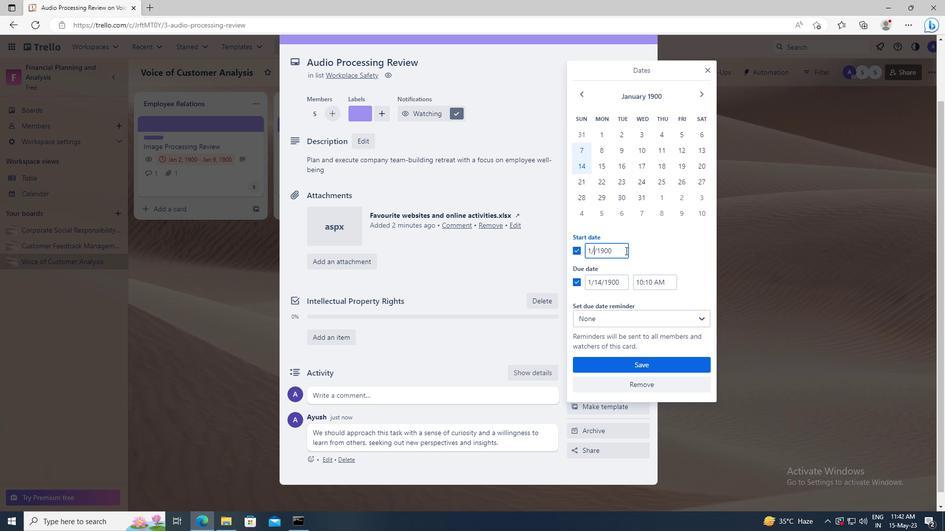 
Action: Mouse moved to (620, 280)
Screenshot: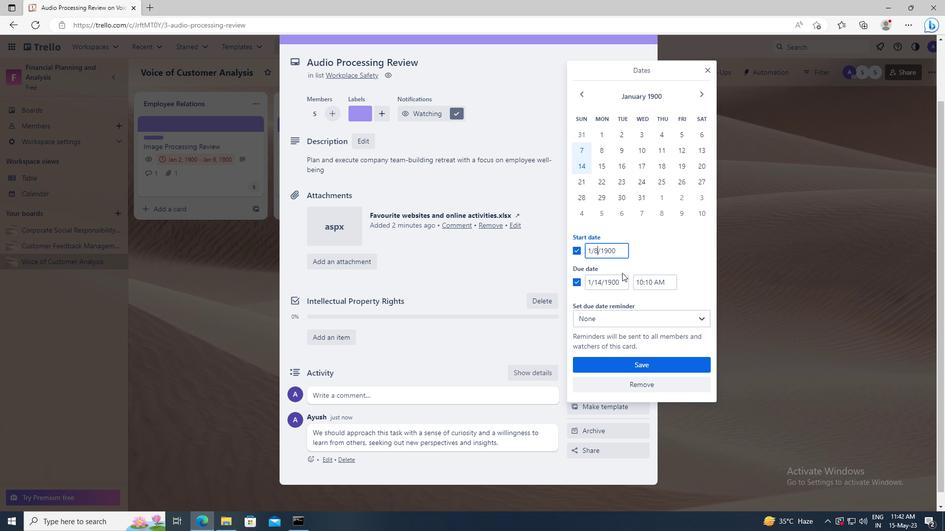 
Action: Mouse pressed left at (620, 280)
Screenshot: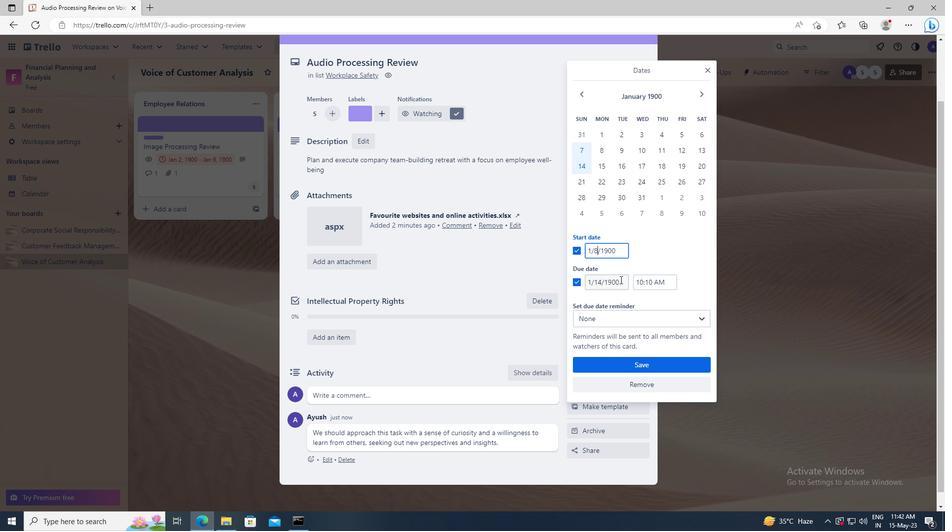 
Action: Key pressed <Key.left><Key.left><Key.left><Key.left><Key.left><Key.backspace><Key.backspace>15
Screenshot: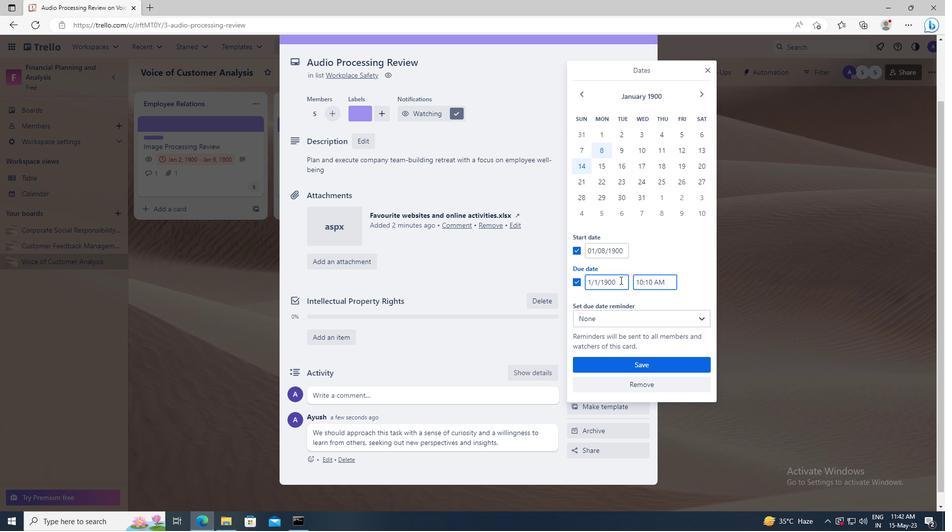 
Action: Mouse moved to (632, 365)
Screenshot: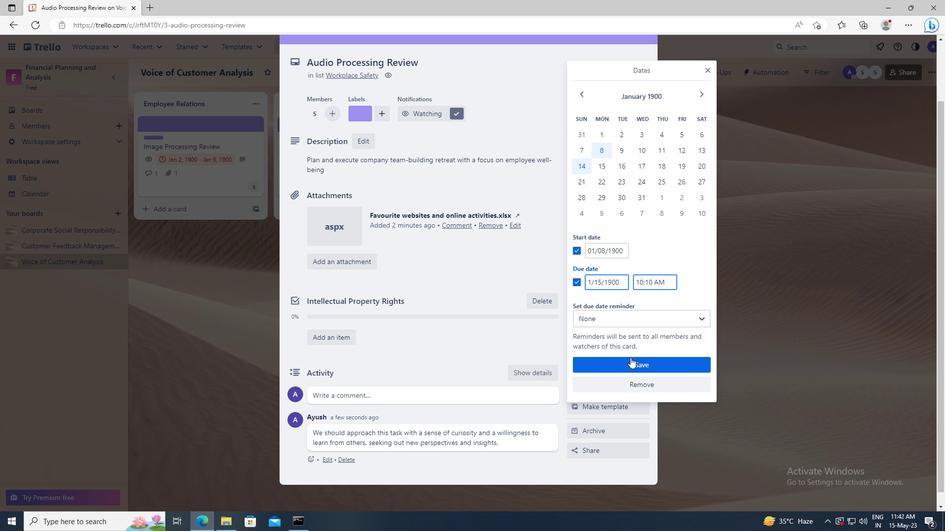 
Action: Mouse pressed left at (632, 365)
Screenshot: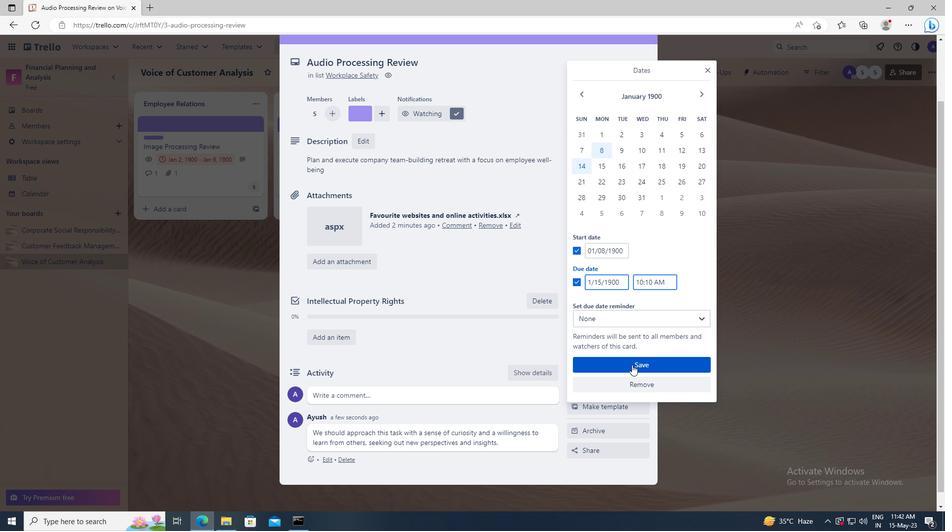 
Action: Mouse moved to (634, 365)
Screenshot: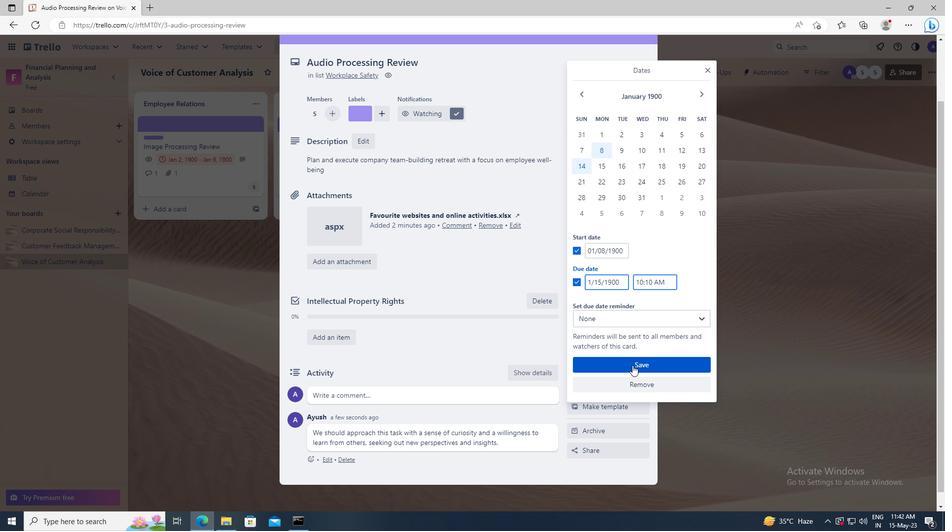 
